 Task: Add Red's All Natural Organic Bean Rice & Cheddar Burrito to the cart.
Action: Mouse moved to (228, 101)
Screenshot: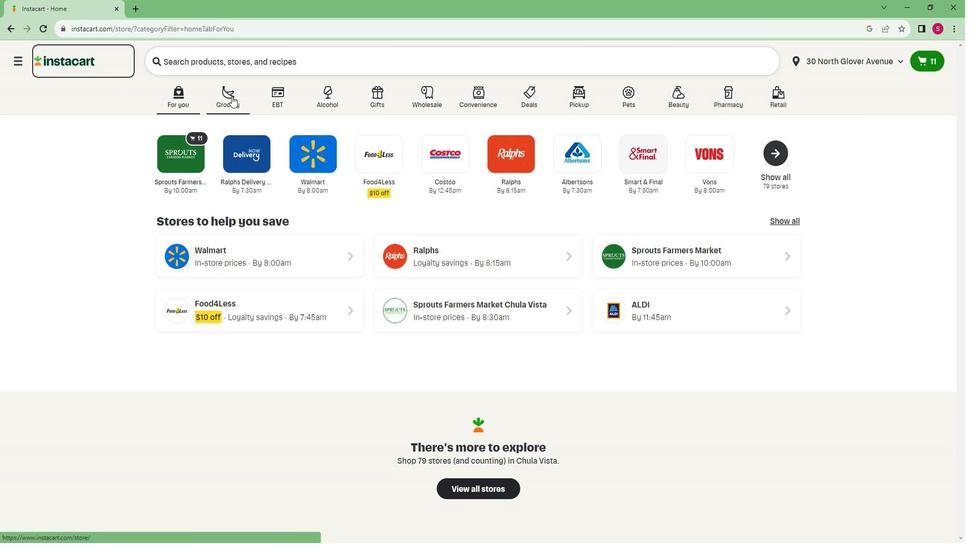 
Action: Mouse pressed left at (228, 101)
Screenshot: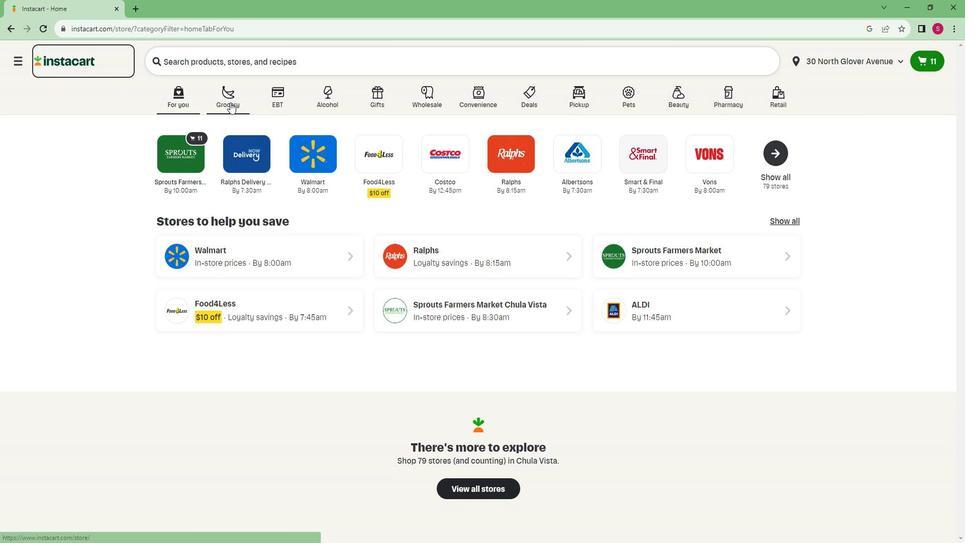 
Action: Mouse moved to (218, 297)
Screenshot: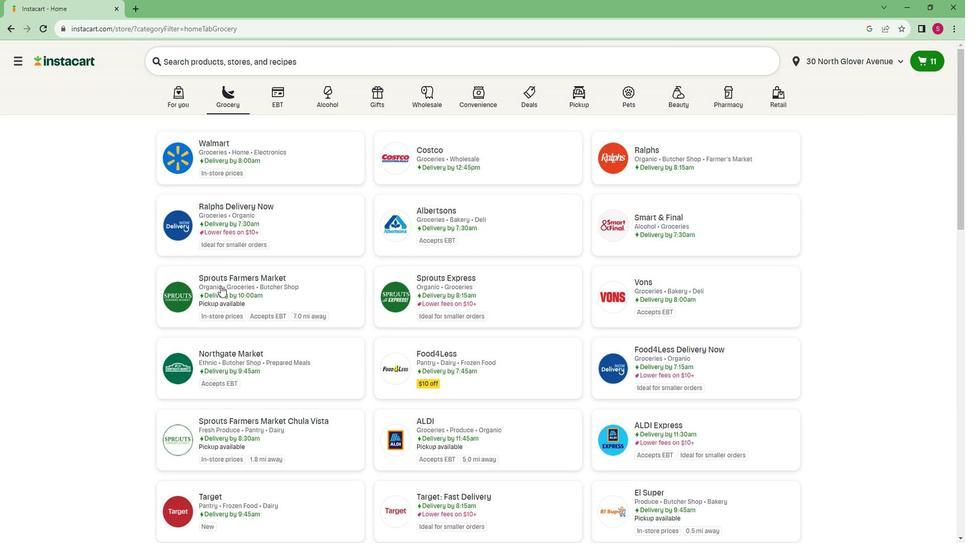 
Action: Mouse pressed left at (218, 297)
Screenshot: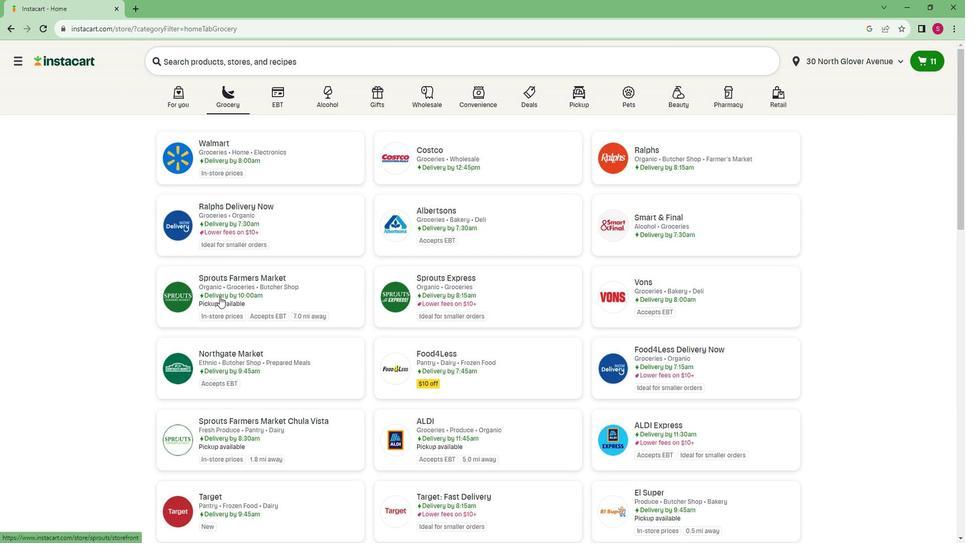 
Action: Mouse moved to (123, 369)
Screenshot: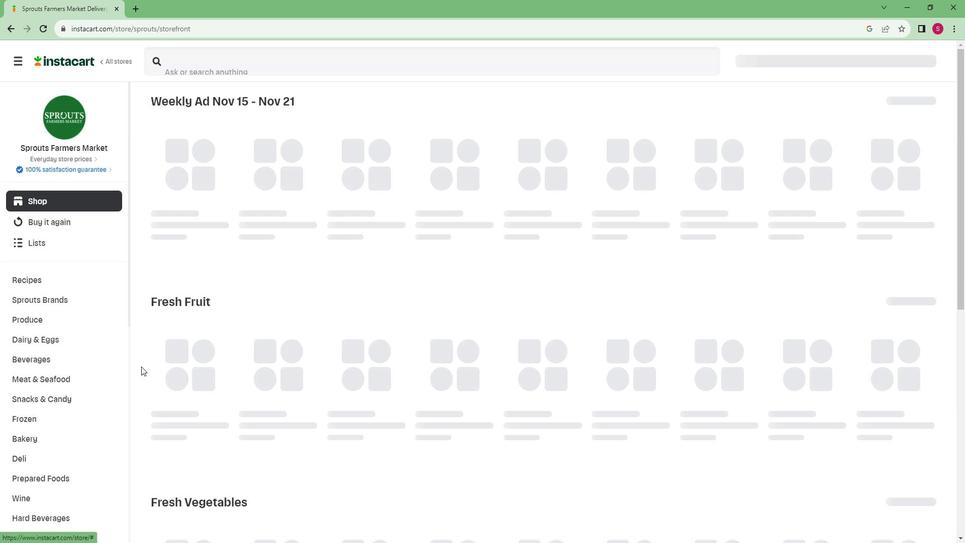
Action: Mouse scrolled (123, 369) with delta (0, 0)
Screenshot: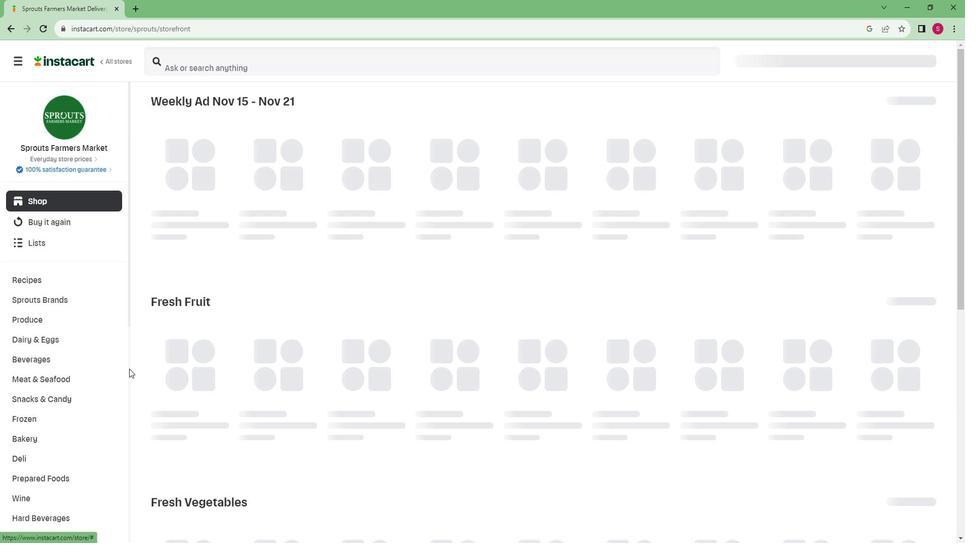 
Action: Mouse scrolled (123, 369) with delta (0, 0)
Screenshot: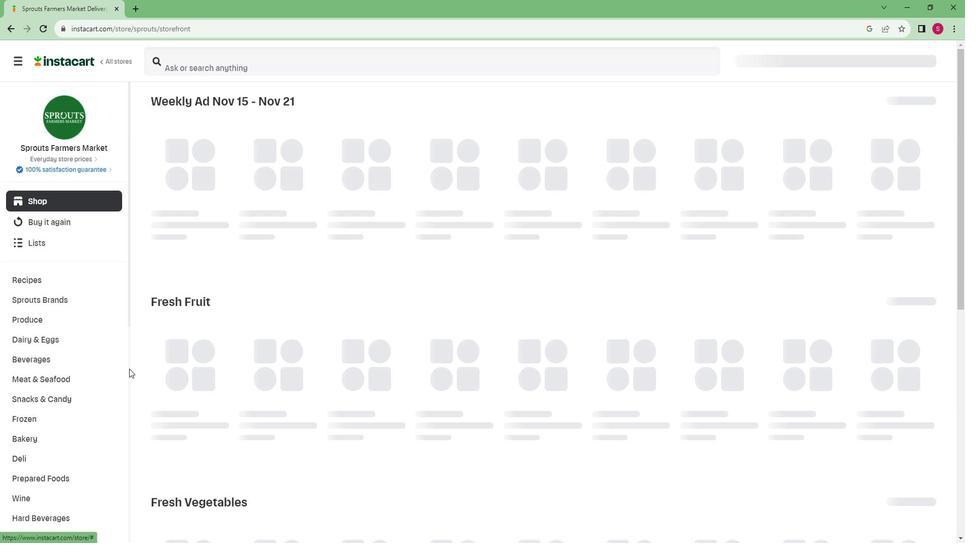
Action: Mouse moved to (122, 369)
Screenshot: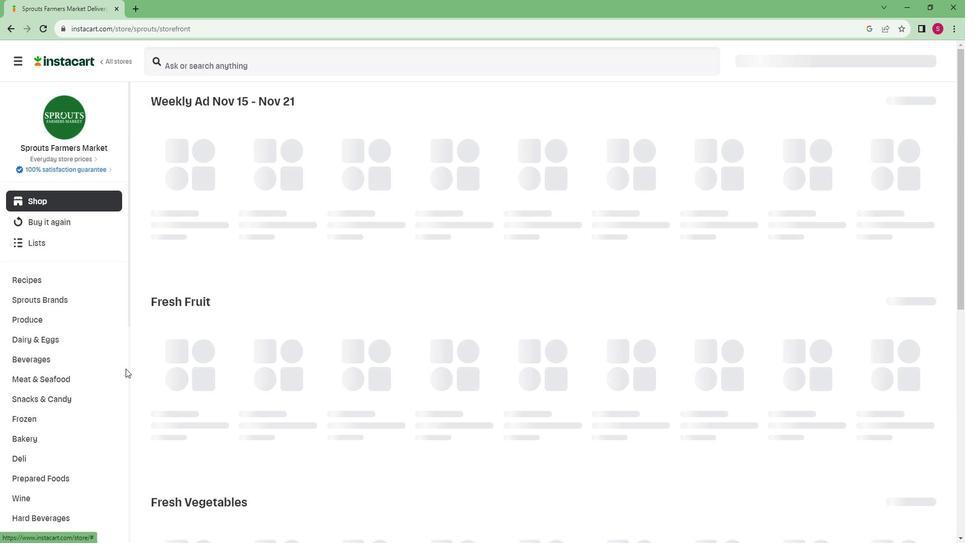 
Action: Mouse scrolled (122, 369) with delta (0, 0)
Screenshot: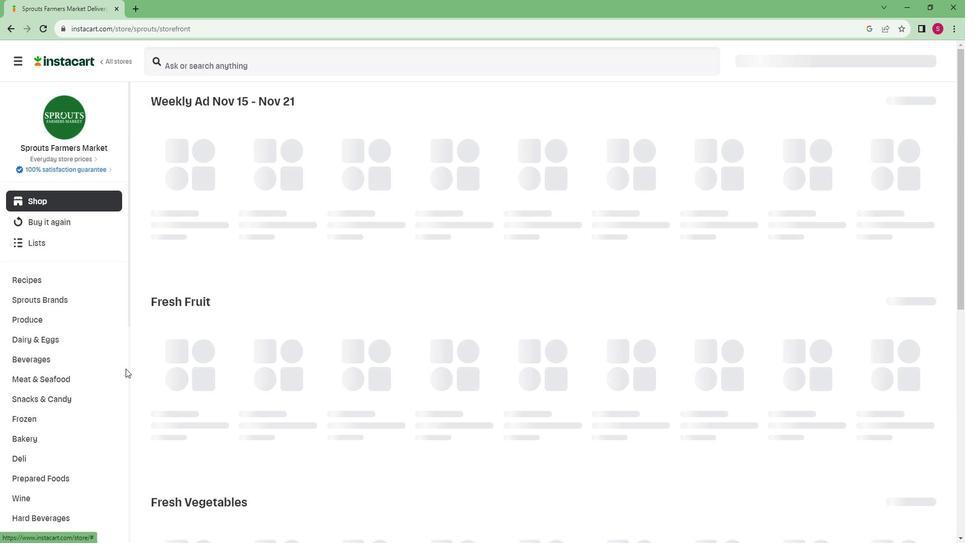 
Action: Mouse moved to (121, 370)
Screenshot: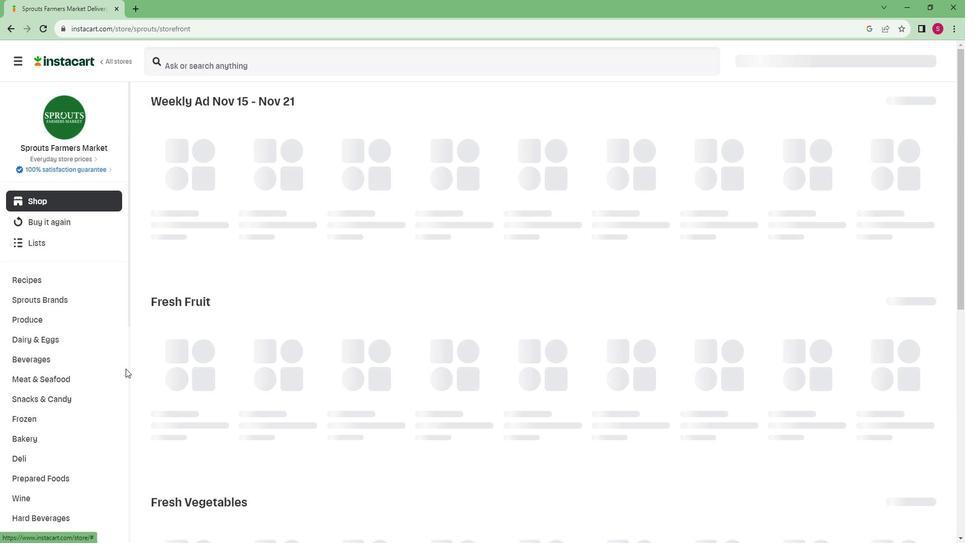 
Action: Mouse scrolled (121, 369) with delta (0, 0)
Screenshot: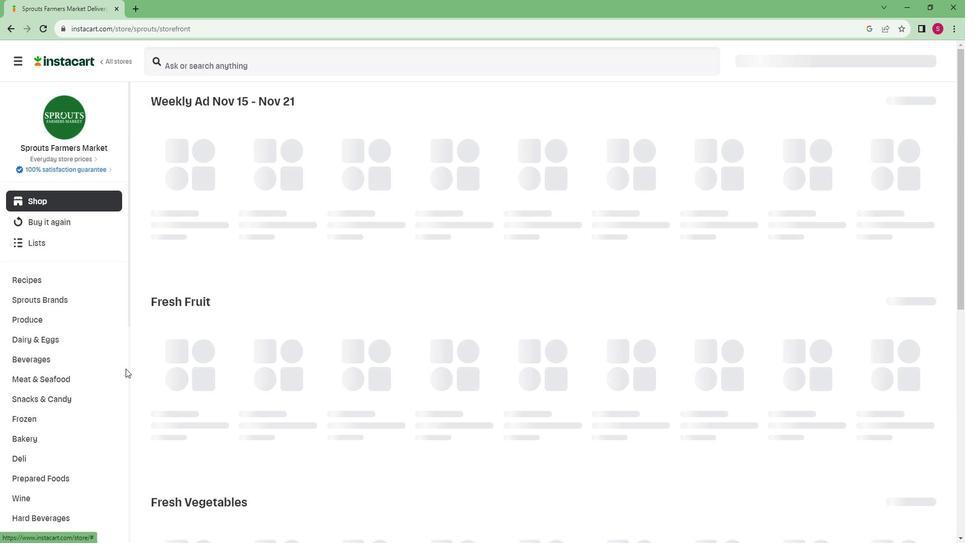
Action: Mouse moved to (121, 370)
Screenshot: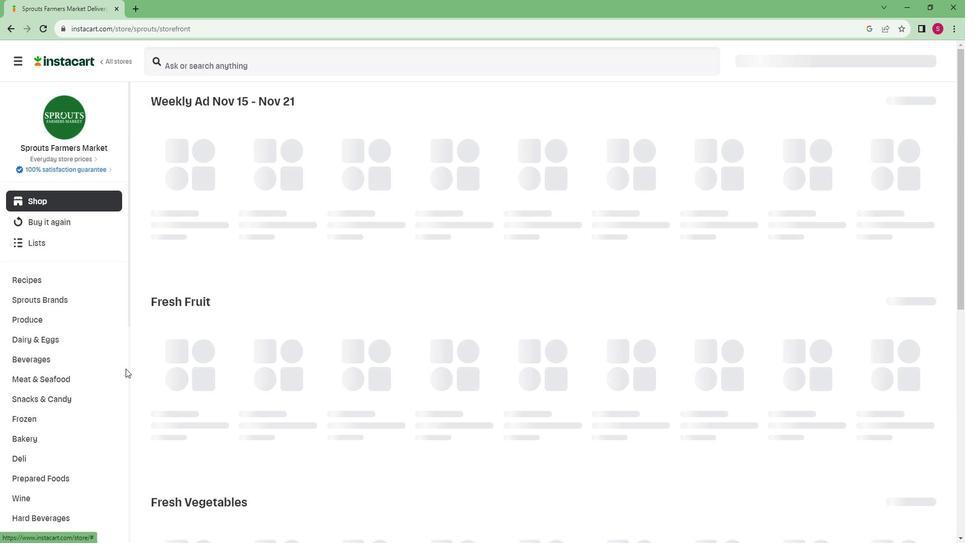 
Action: Mouse scrolled (121, 369) with delta (0, 0)
Screenshot: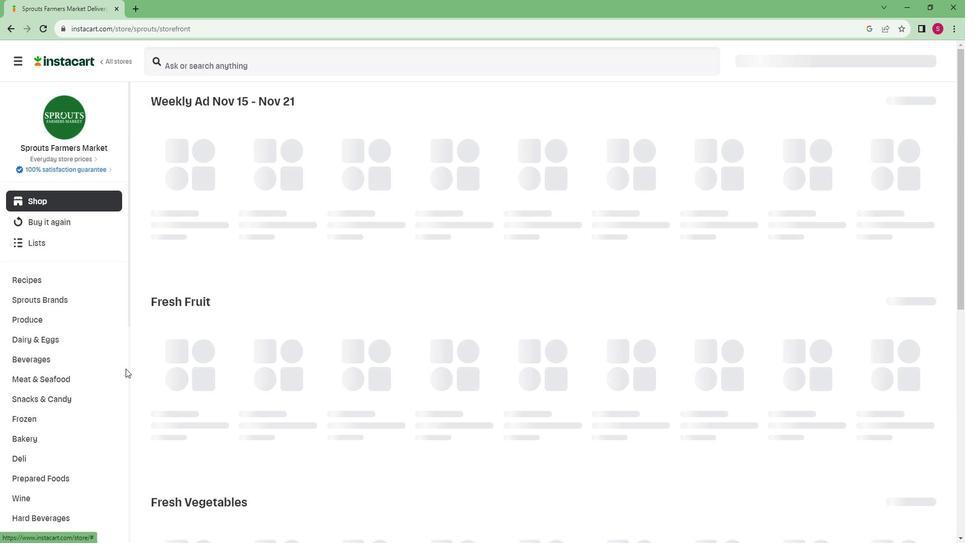 
Action: Mouse scrolled (121, 369) with delta (0, 0)
Screenshot: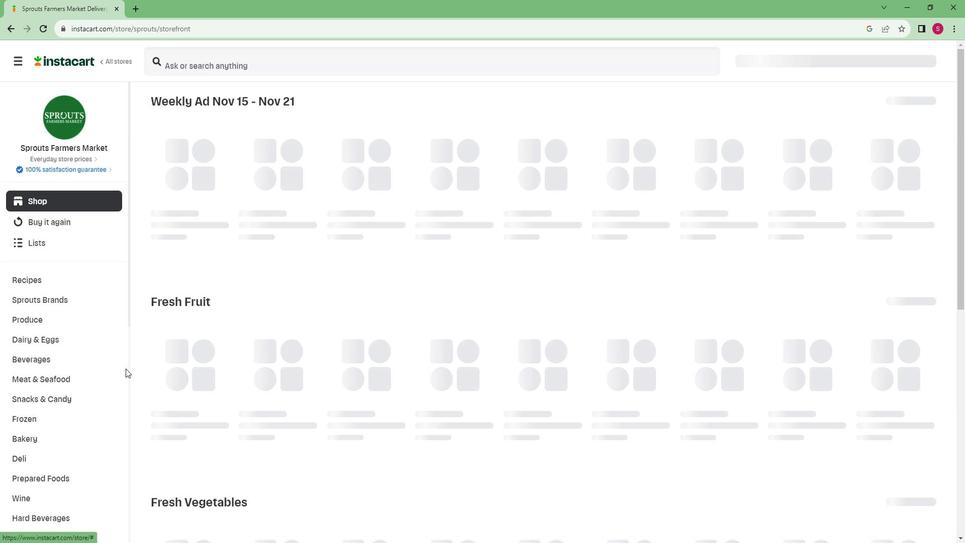 
Action: Mouse moved to (120, 370)
Screenshot: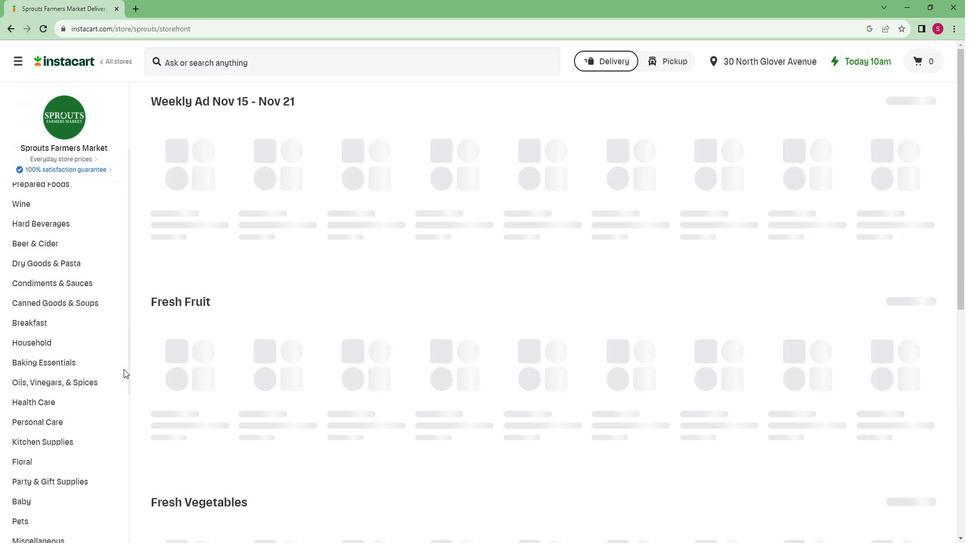 
Action: Mouse scrolled (120, 369) with delta (0, 0)
Screenshot: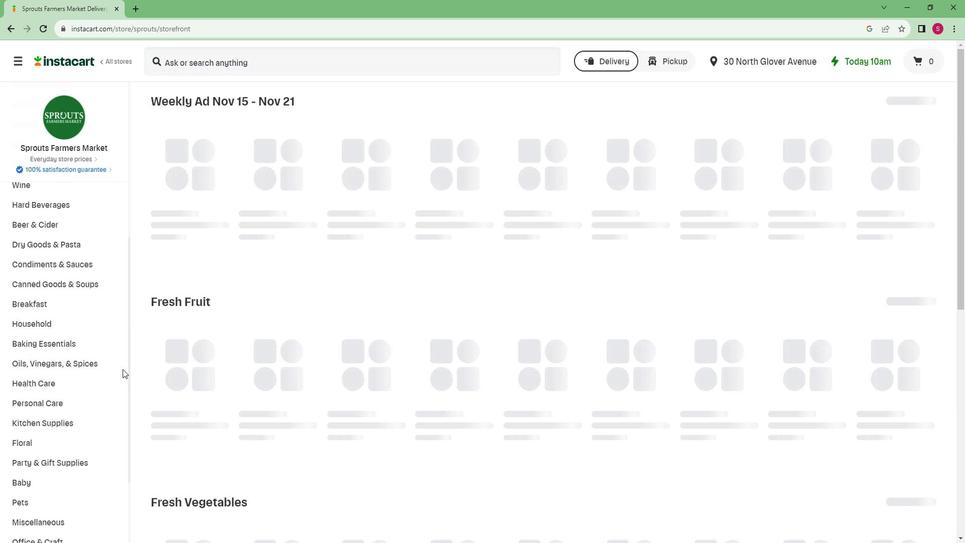 
Action: Mouse moved to (118, 370)
Screenshot: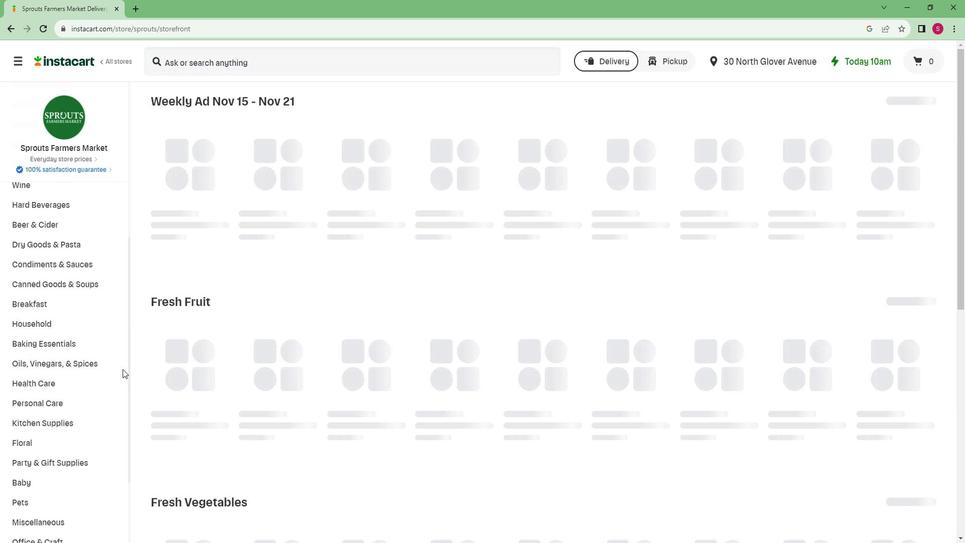 
Action: Mouse scrolled (118, 370) with delta (0, 0)
Screenshot: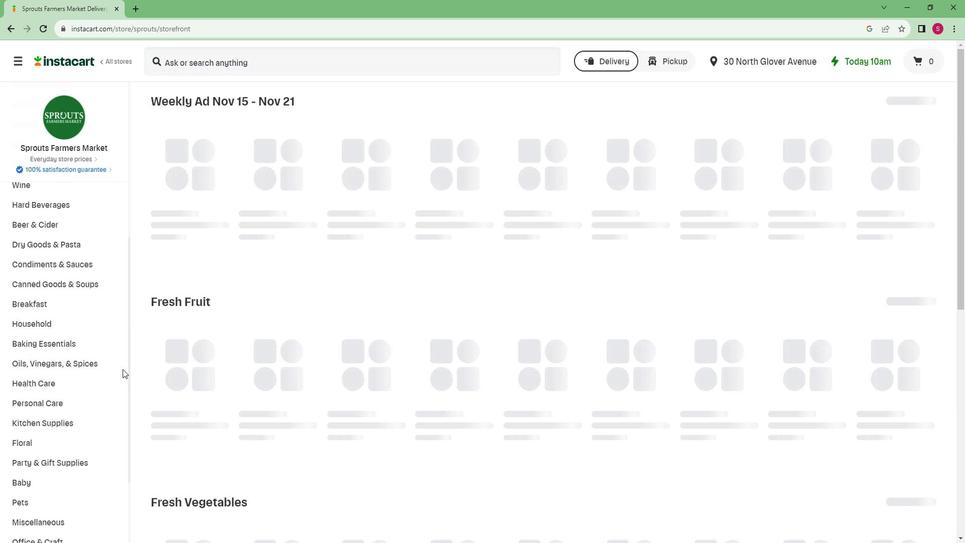 
Action: Mouse moved to (116, 371)
Screenshot: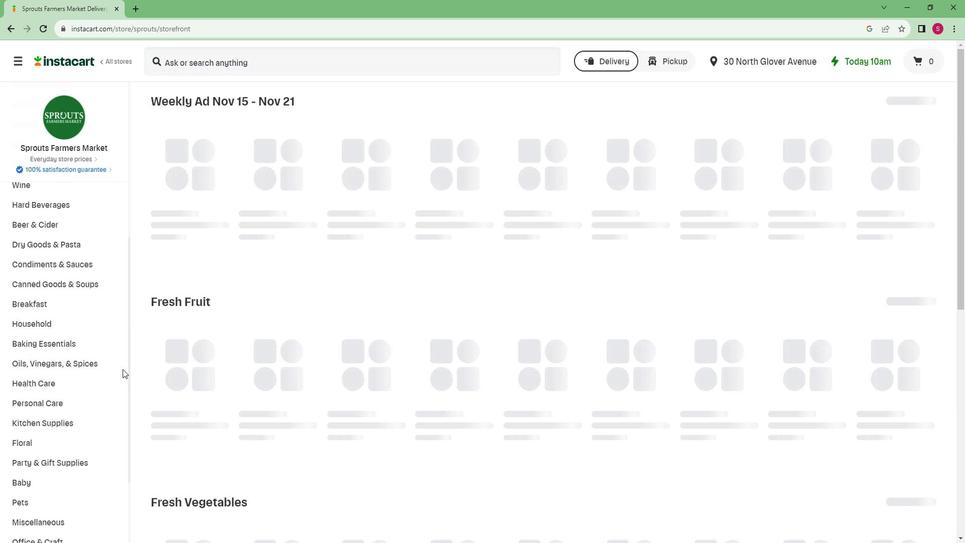 
Action: Mouse scrolled (116, 371) with delta (0, 0)
Screenshot: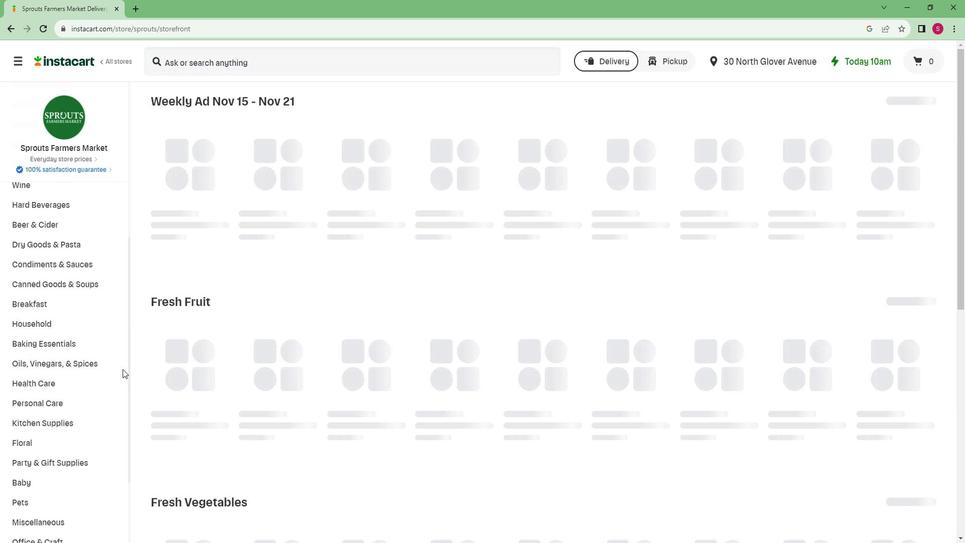
Action: Mouse moved to (115, 372)
Screenshot: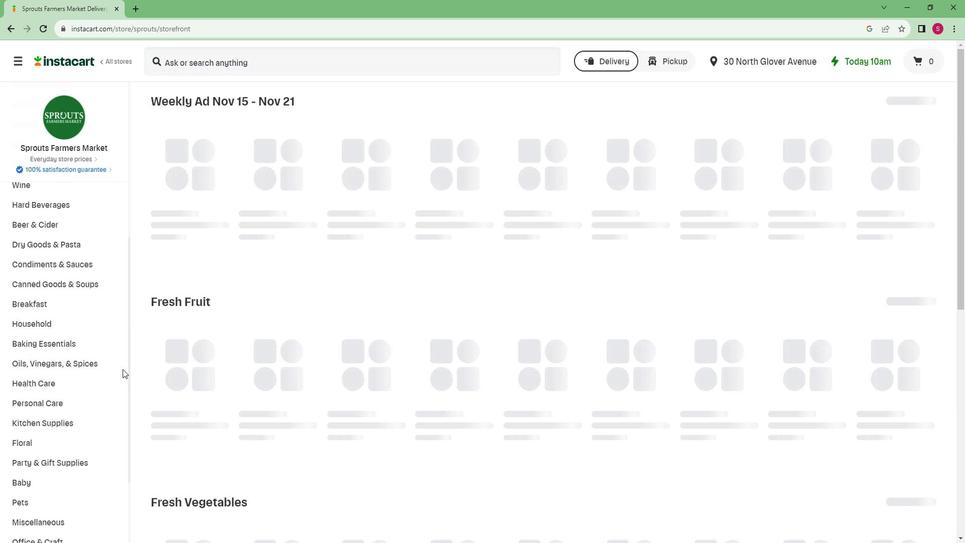 
Action: Mouse scrolled (115, 371) with delta (0, 0)
Screenshot: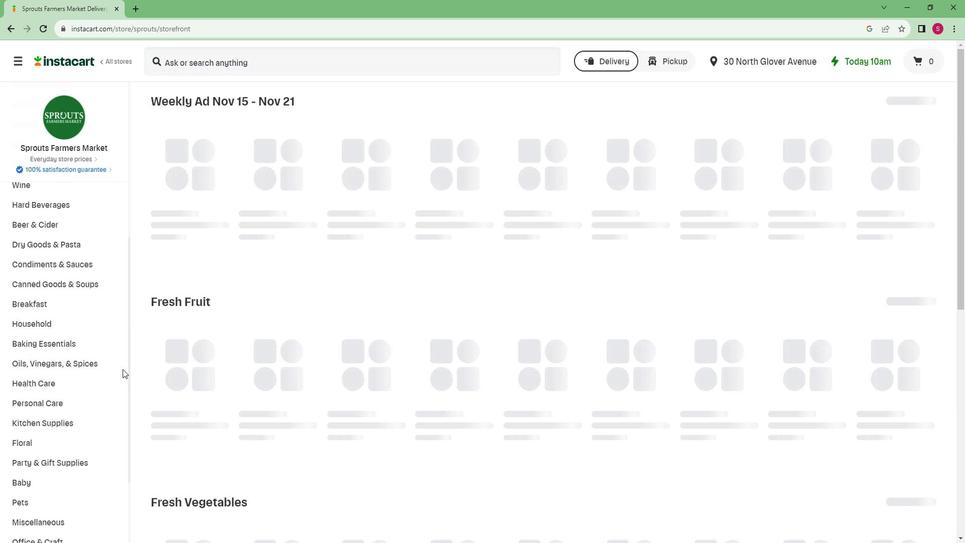 
Action: Mouse scrolled (115, 371) with delta (0, 0)
Screenshot: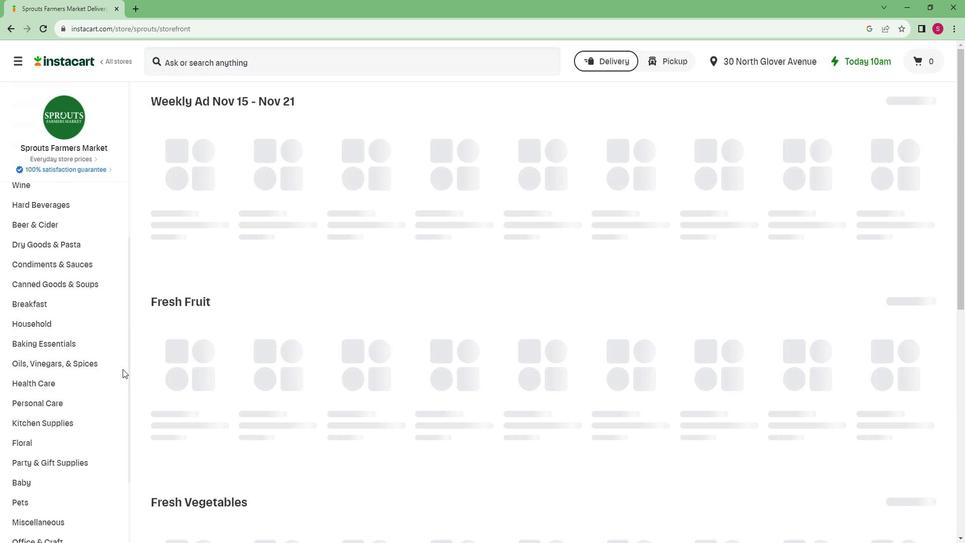 
Action: Mouse scrolled (115, 371) with delta (0, 0)
Screenshot: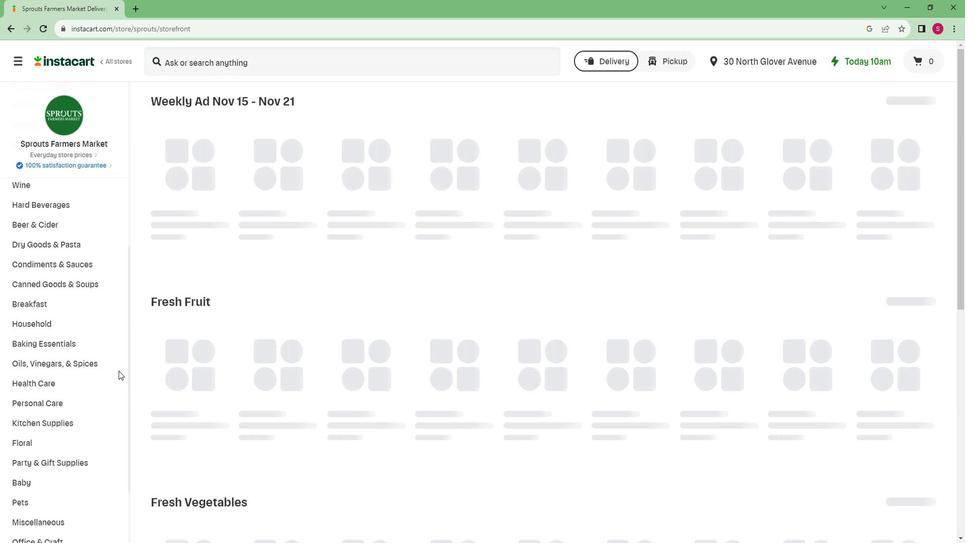 
Action: Mouse moved to (115, 372)
Screenshot: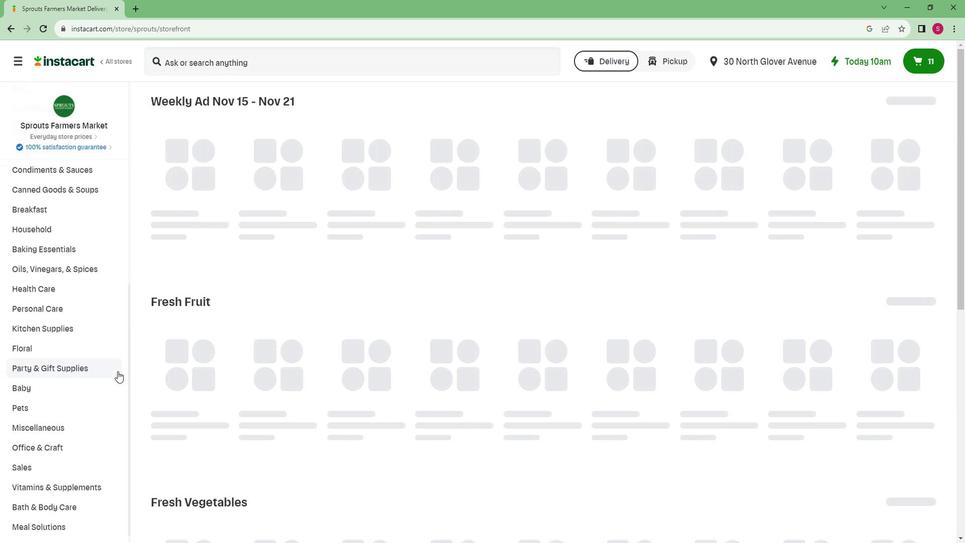 
Action: Mouse scrolled (115, 371) with delta (0, 0)
Screenshot: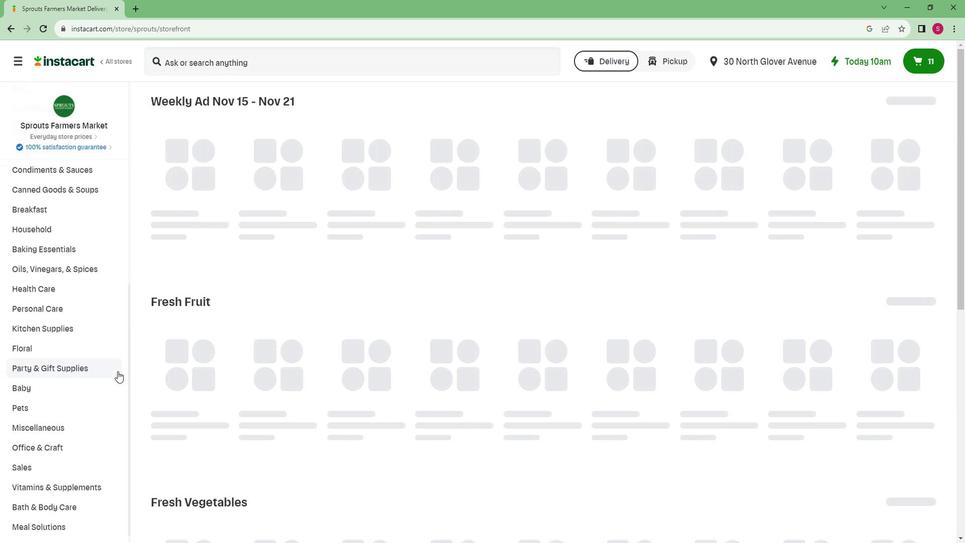 
Action: Mouse moved to (112, 374)
Screenshot: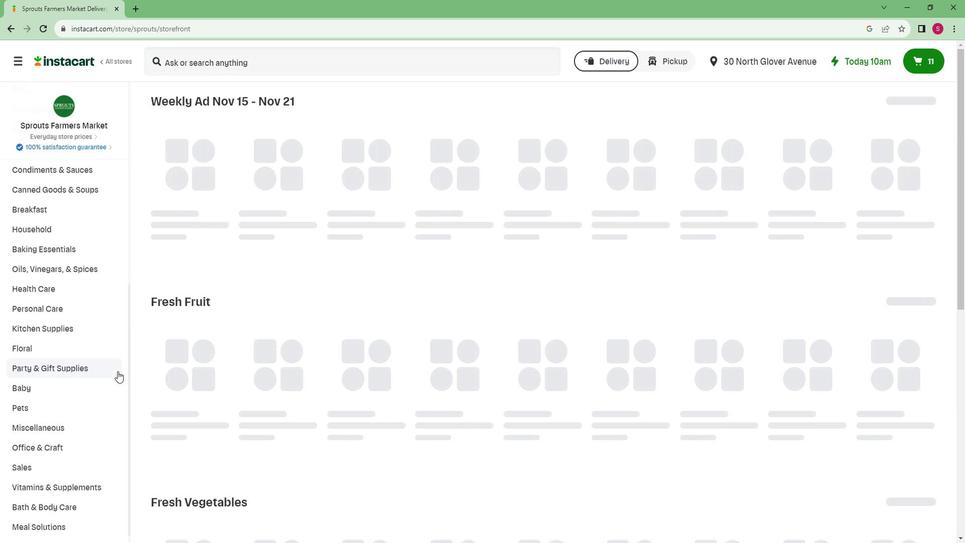 
Action: Mouse scrolled (112, 373) with delta (0, 0)
Screenshot: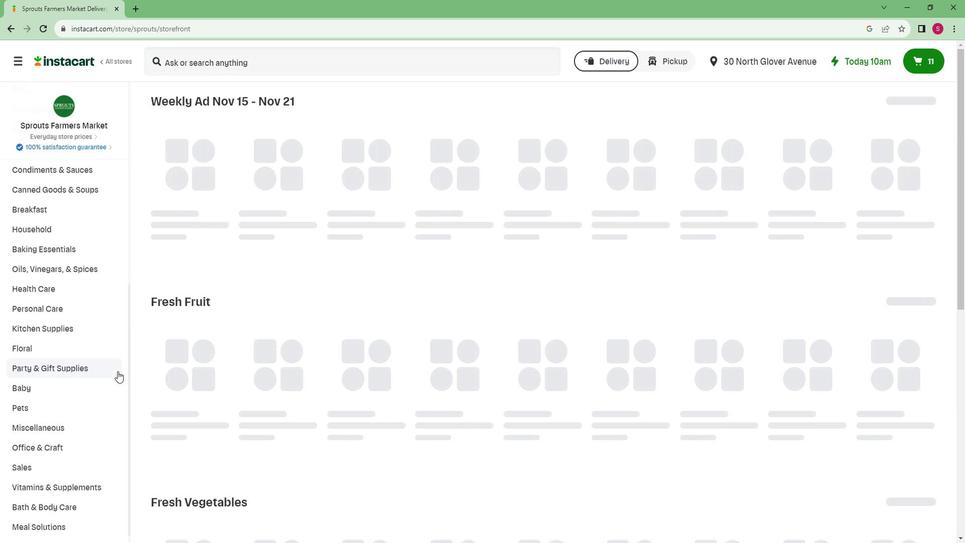 
Action: Mouse moved to (49, 530)
Screenshot: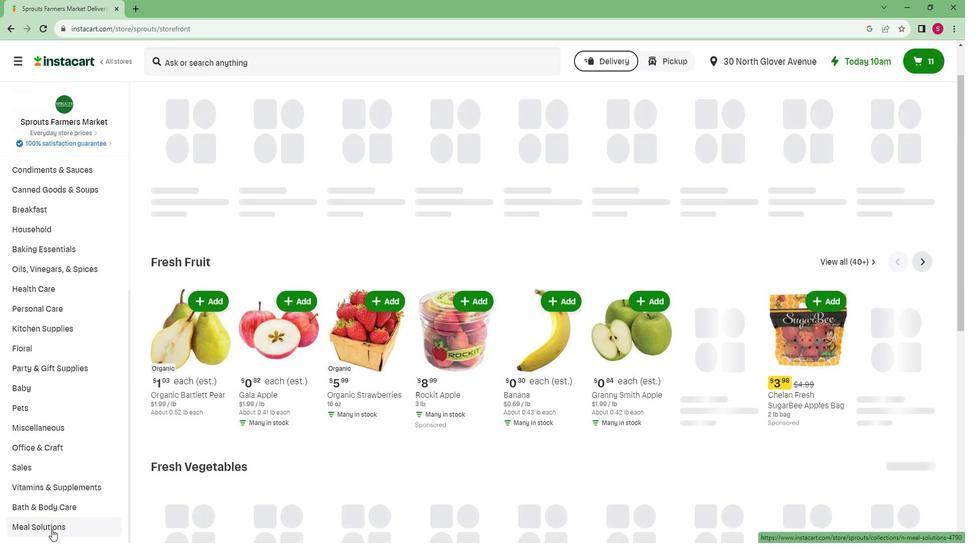 
Action: Mouse pressed left at (49, 530)
Screenshot: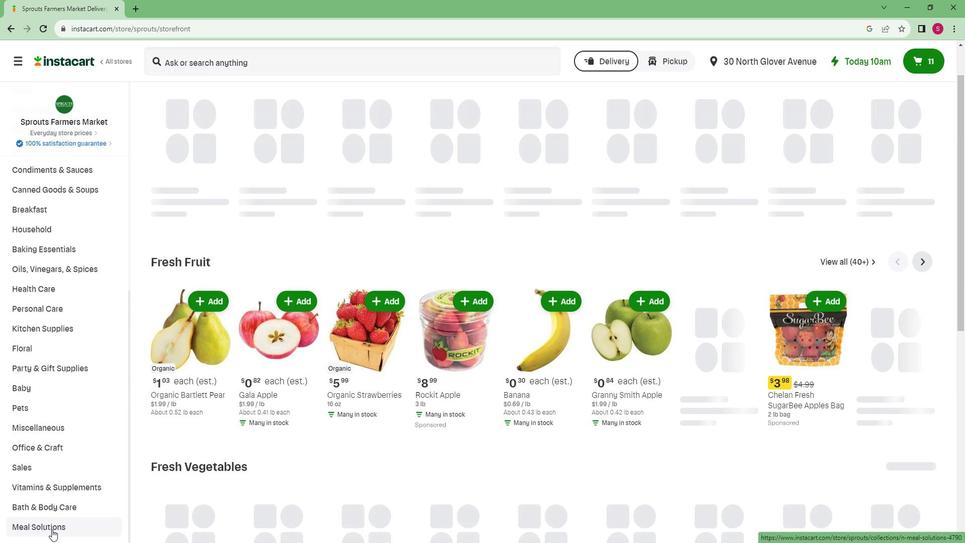 
Action: Mouse moved to (60, 508)
Screenshot: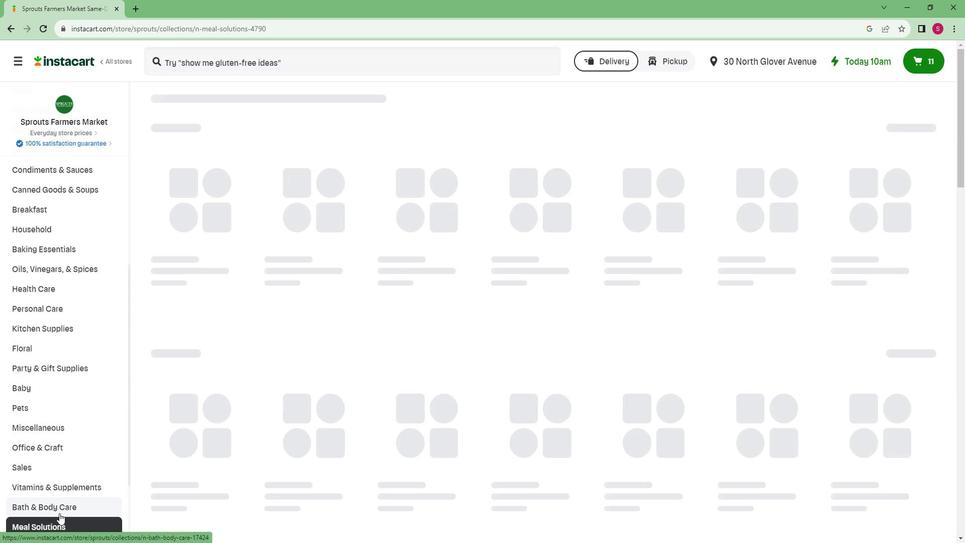 
Action: Mouse scrolled (60, 508) with delta (0, 0)
Screenshot: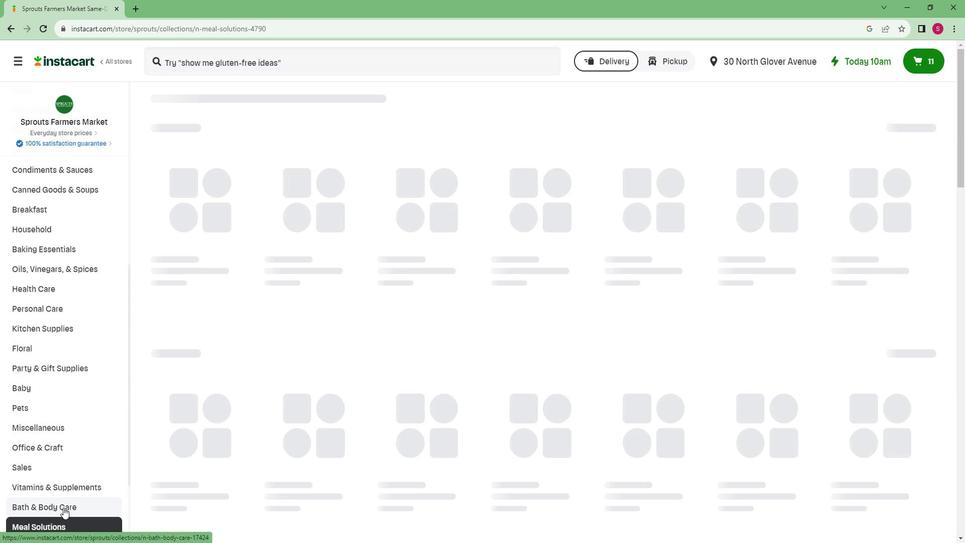 
Action: Mouse scrolled (60, 508) with delta (0, 0)
Screenshot: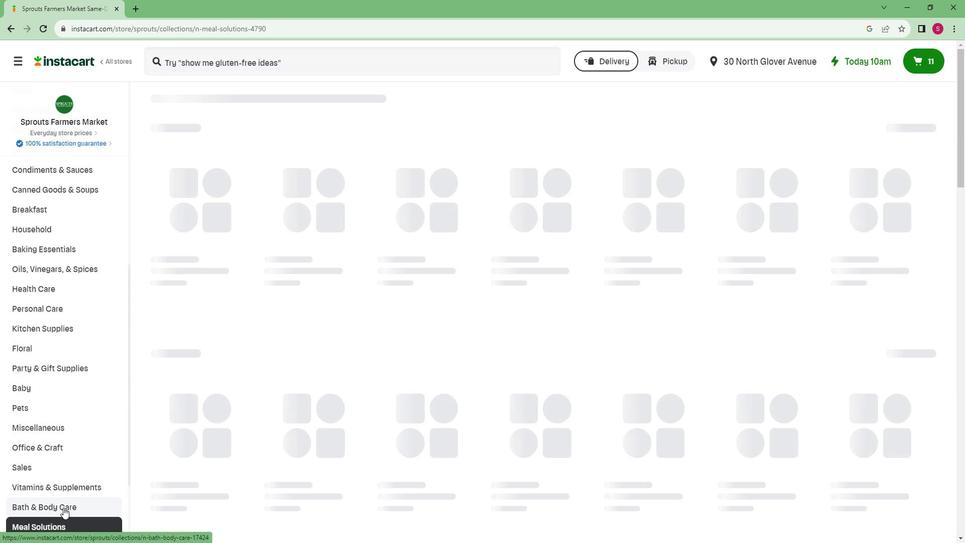 
Action: Mouse scrolled (60, 508) with delta (0, 0)
Screenshot: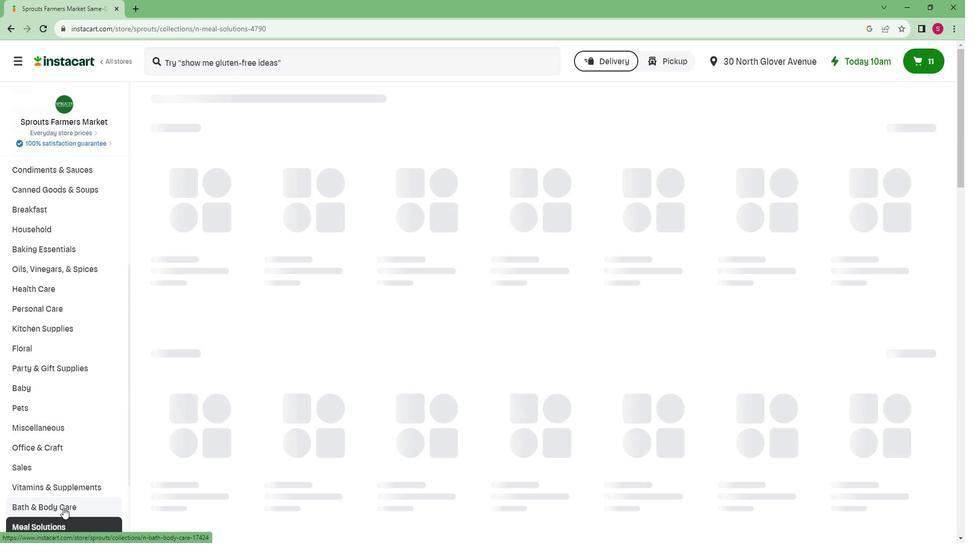 
Action: Mouse scrolled (60, 508) with delta (0, 0)
Screenshot: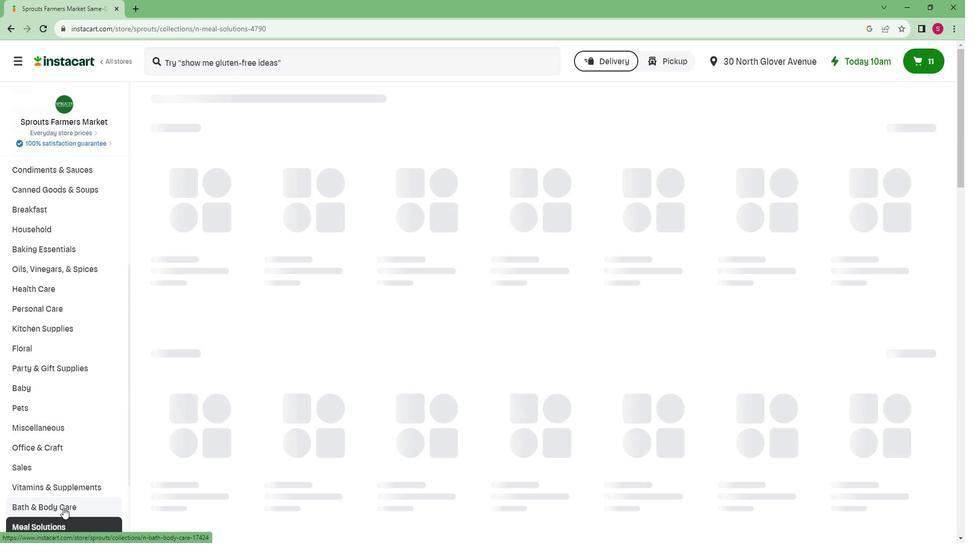 
Action: Mouse scrolled (60, 508) with delta (0, 0)
Screenshot: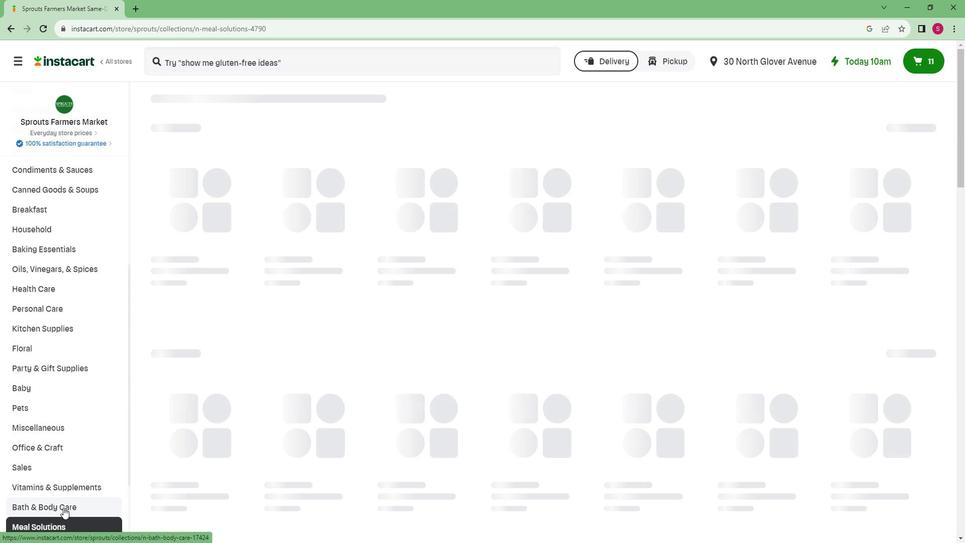 
Action: Mouse moved to (42, 524)
Screenshot: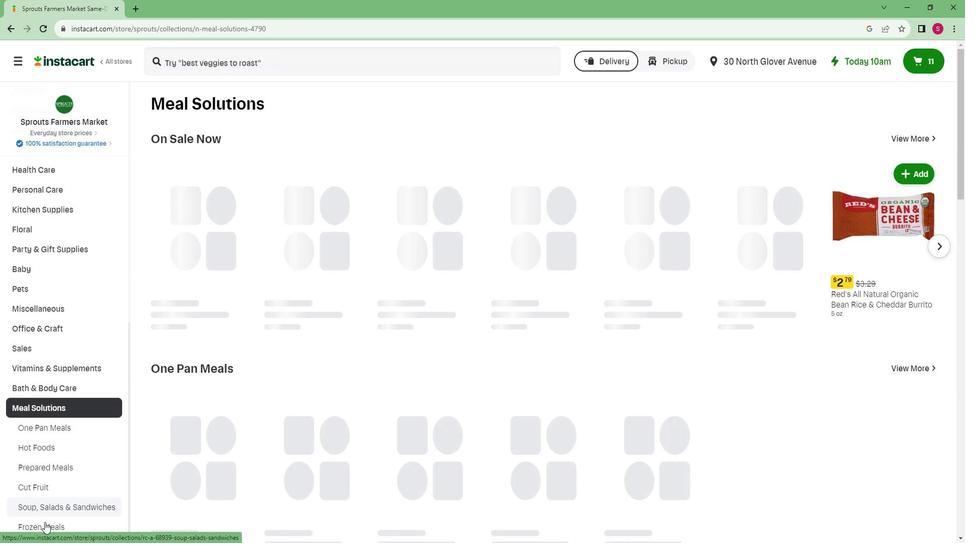 
Action: Mouse pressed left at (42, 524)
Screenshot: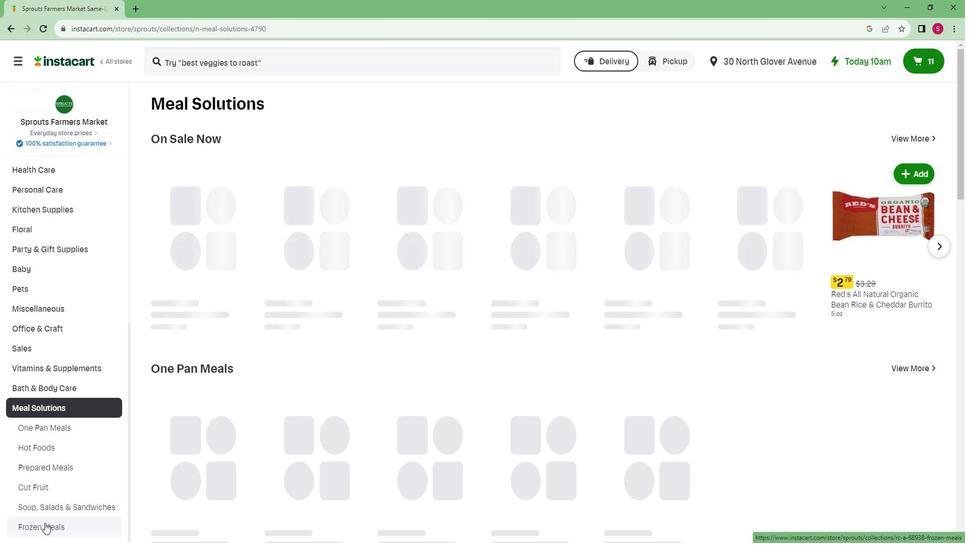 
Action: Mouse moved to (261, 63)
Screenshot: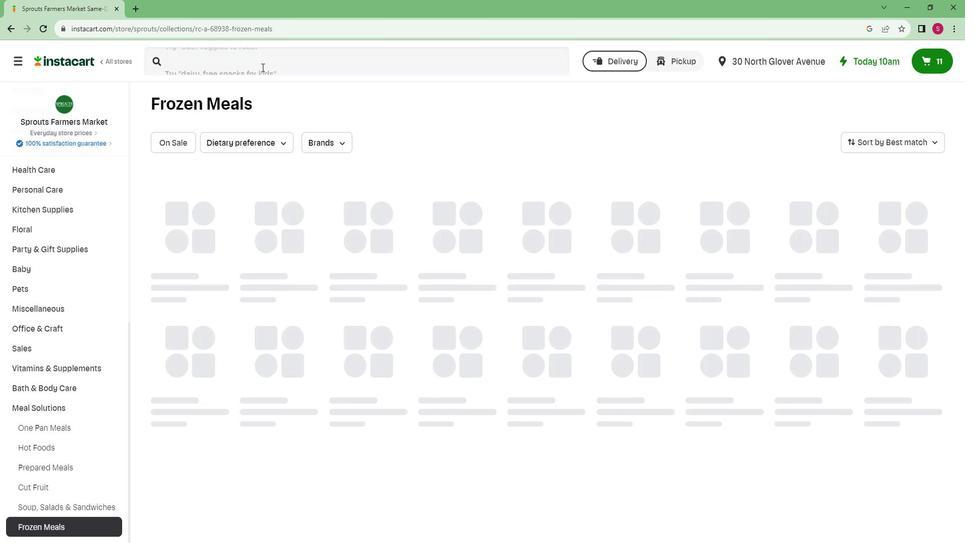 
Action: Mouse pressed left at (261, 63)
Screenshot: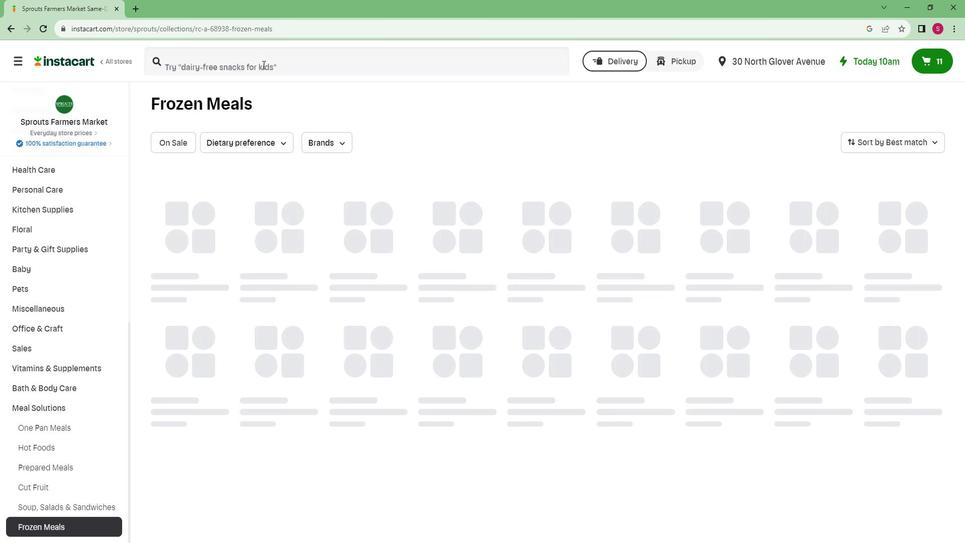 
Action: Key pressed <Key.caps_lock>R<Key.caps_lock>eds<Key.space>al<Key.space><Key.backspace>l<Key.space>natural<Key.space><Key.caps_lock>O<Key.caps_lock>rganic<Key.space><Key.caps_lock>B<Key.caps_lock>ean<Key.space>rice<Key.space>and<Key.space><Key.caps_lock>C<Key.caps_lock>heddar<Key.space>burrito<Key.shift_r><Key.enter>
Screenshot: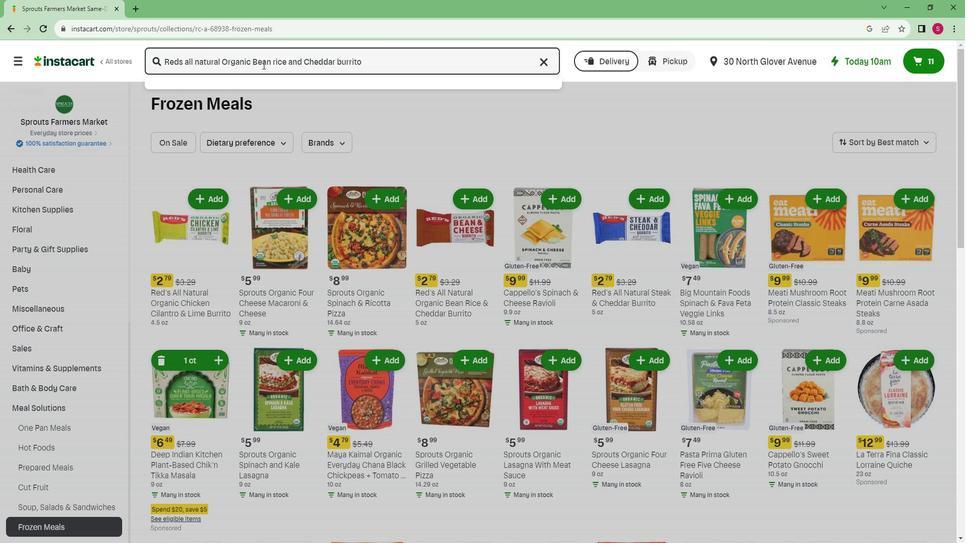 
Action: Mouse moved to (275, 146)
Screenshot: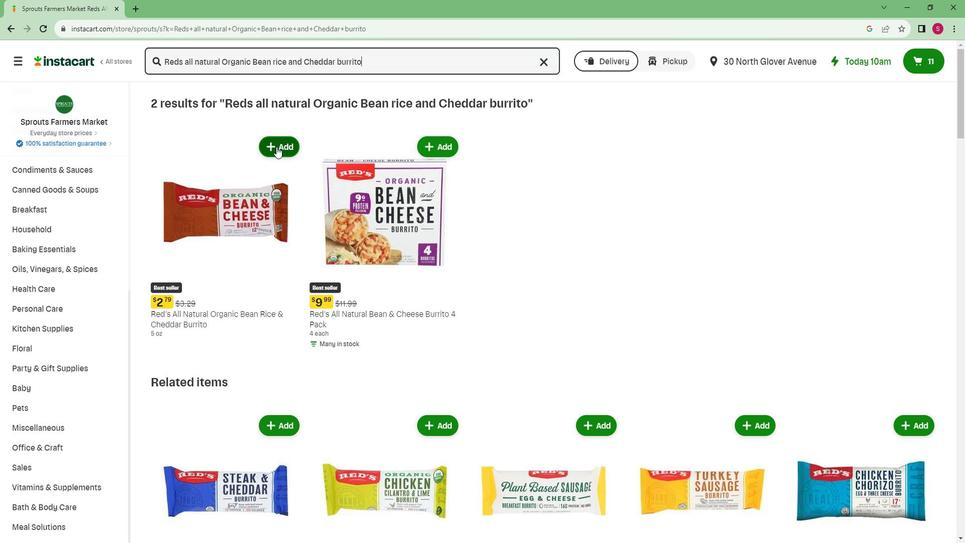
Action: Mouse pressed left at (275, 146)
Screenshot: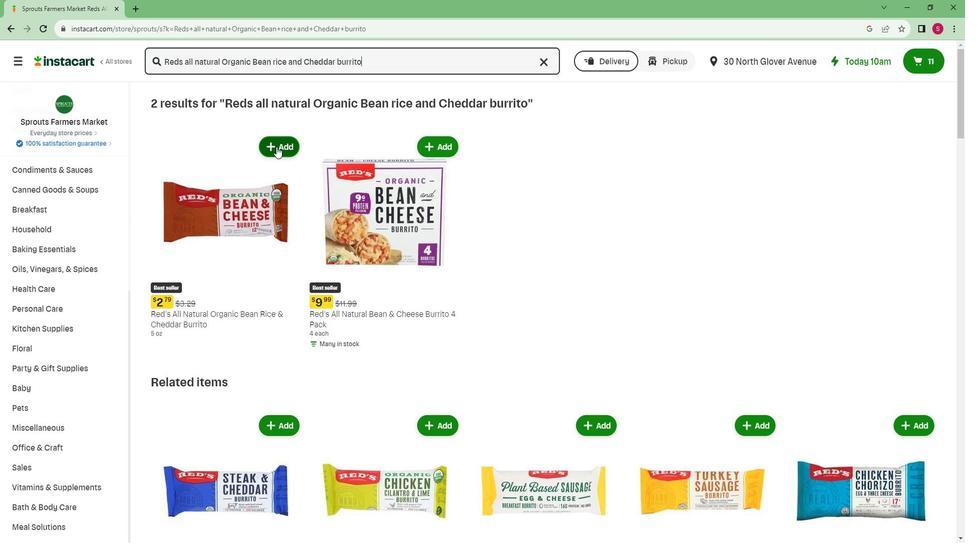
